 Task: Assign Aaihsa Nishni  as Assignee of Child Issue ChildIssue0045 of Issue Issue0023 in Backlog  in Scrum Project Project0005 in Jira
Action: Mouse moved to (449, 506)
Screenshot: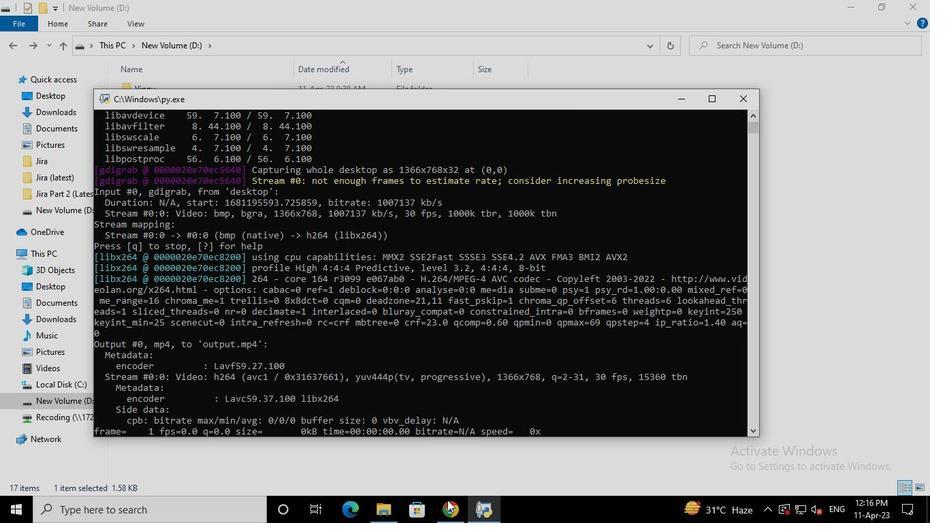 
Action: Mouse pressed left at (449, 506)
Screenshot: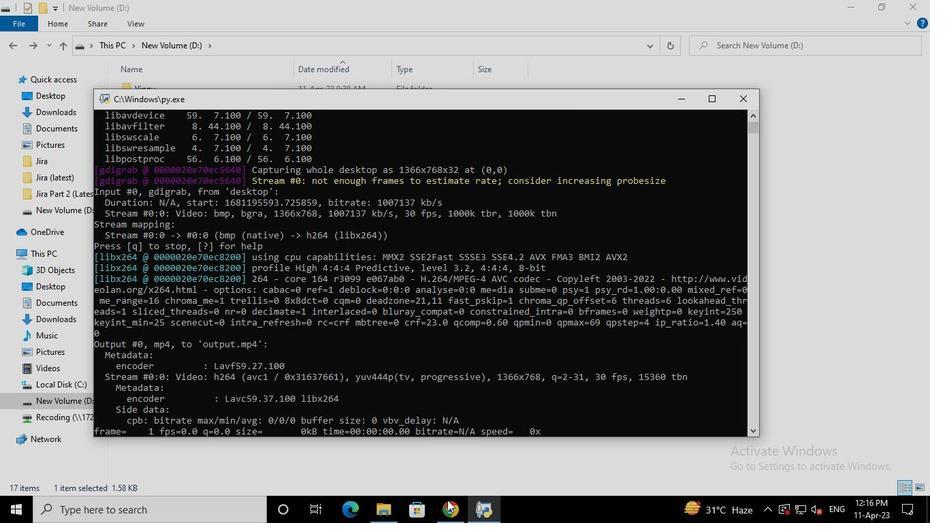 
Action: Mouse moved to (80, 206)
Screenshot: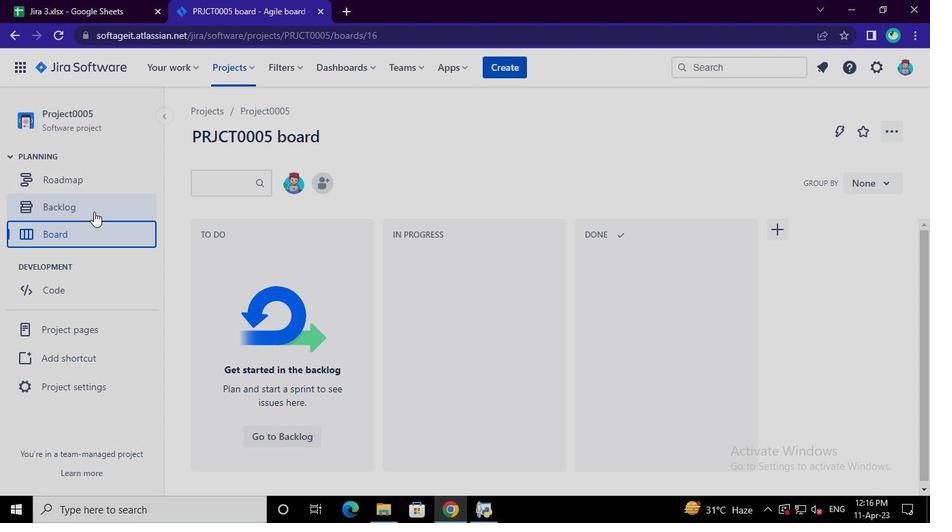 
Action: Mouse pressed left at (80, 206)
Screenshot: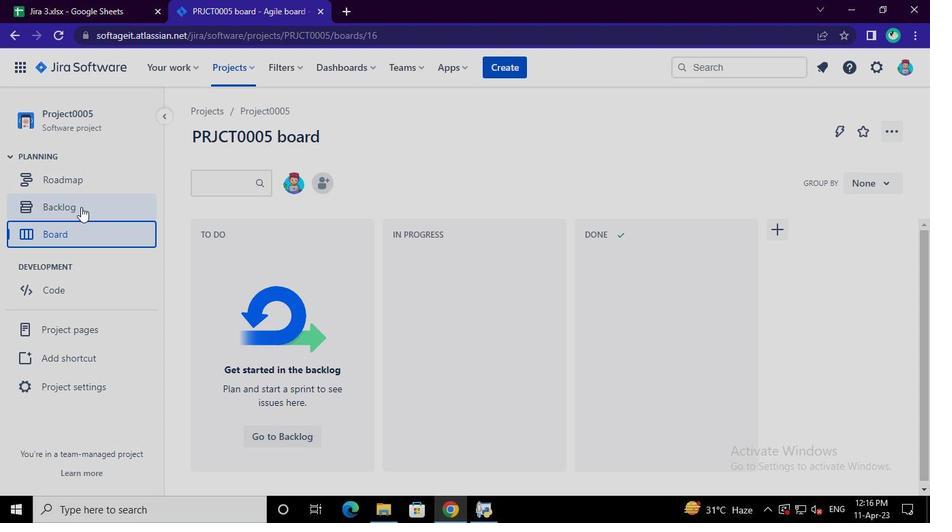 
Action: Mouse moved to (316, 354)
Screenshot: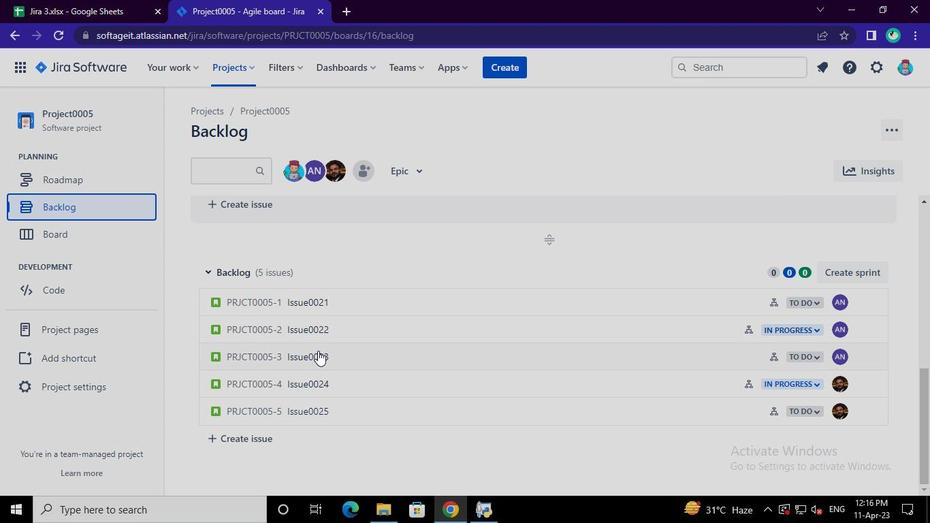 
Action: Mouse pressed left at (316, 354)
Screenshot: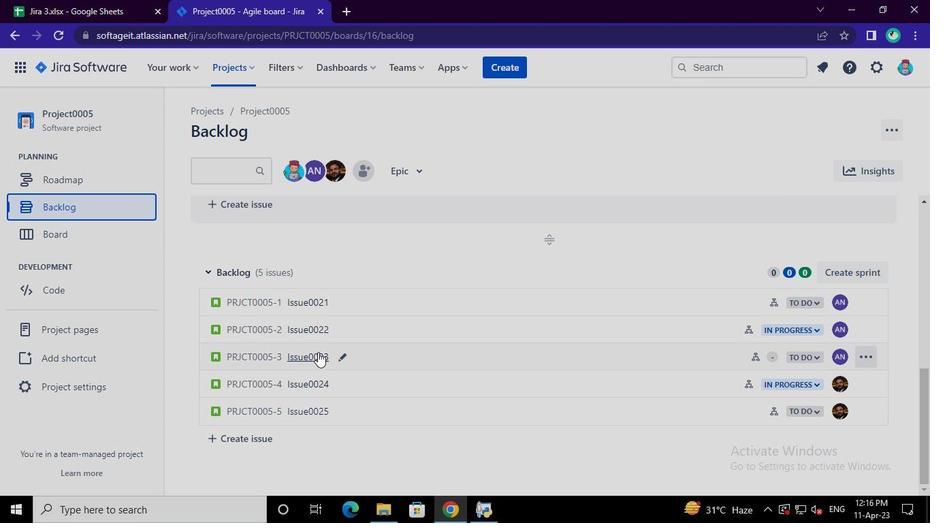 
Action: Mouse moved to (844, 304)
Screenshot: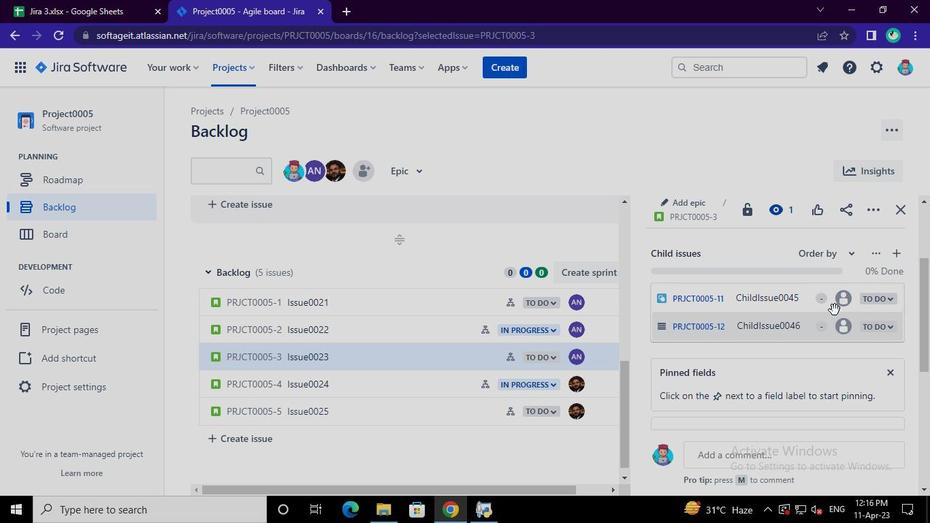 
Action: Mouse pressed left at (844, 304)
Screenshot: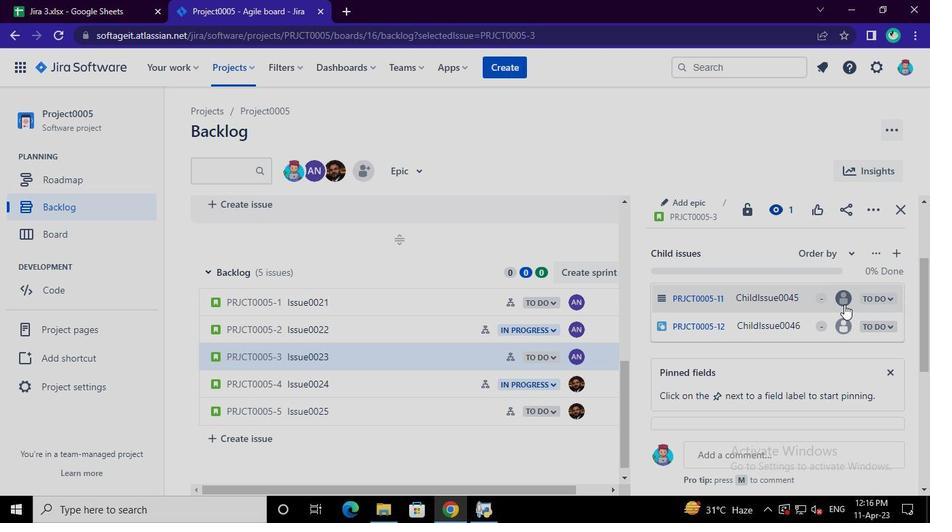
Action: Mouse moved to (758, 322)
Screenshot: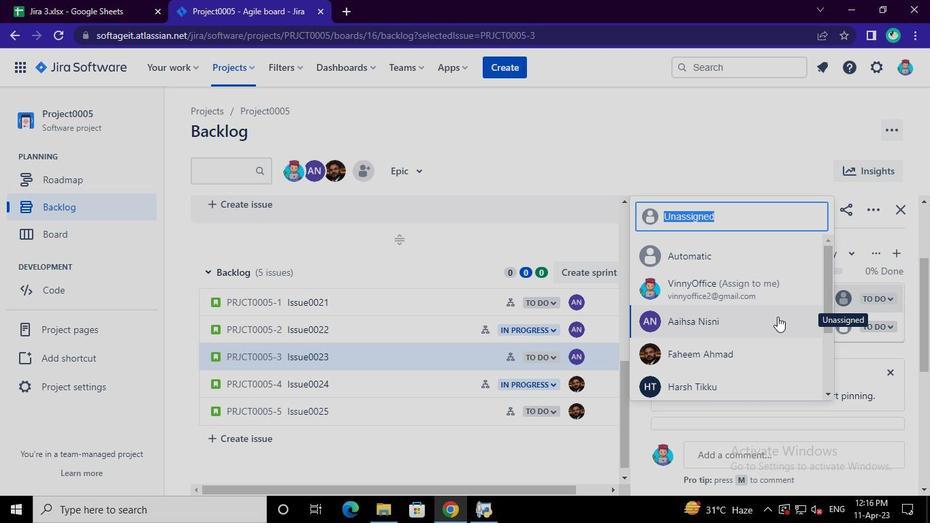 
Action: Mouse pressed left at (758, 322)
Screenshot: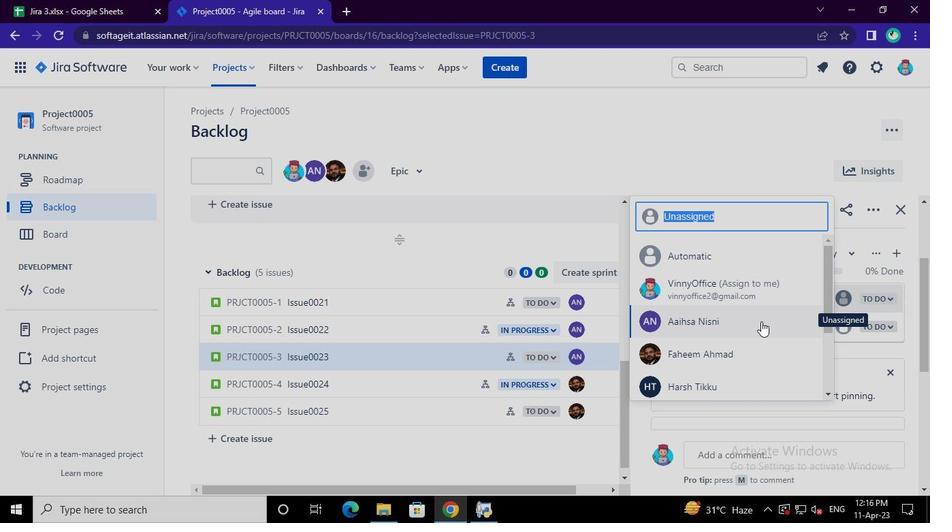 
Action: Mouse moved to (482, 512)
Screenshot: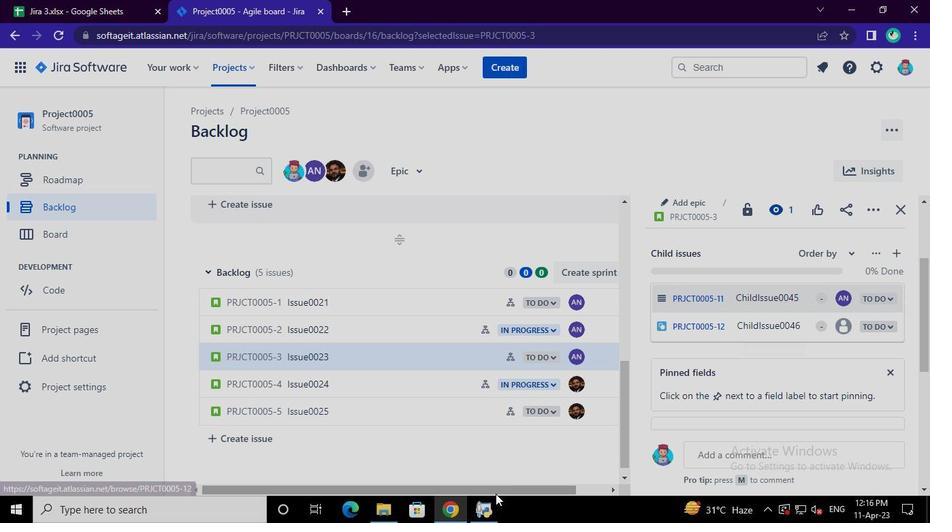 
Action: Mouse pressed left at (482, 512)
Screenshot: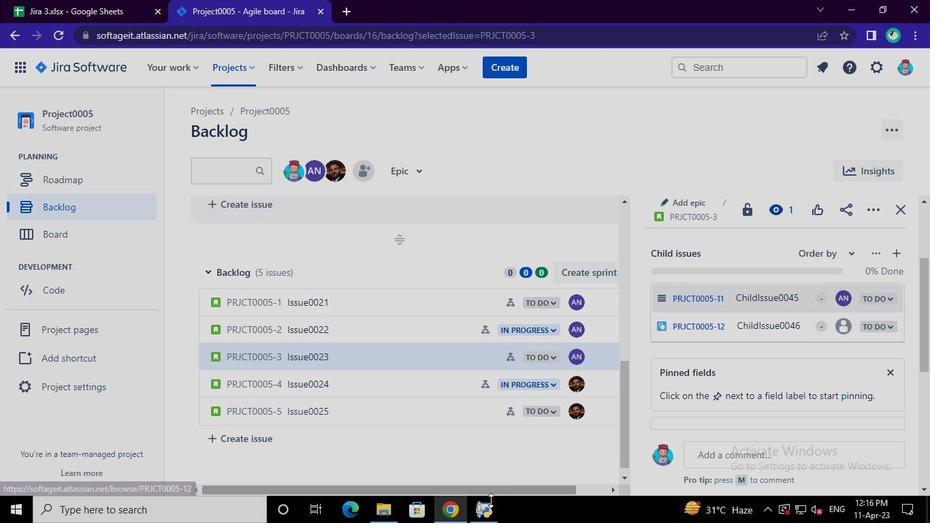 
Action: Mouse moved to (741, 102)
Screenshot: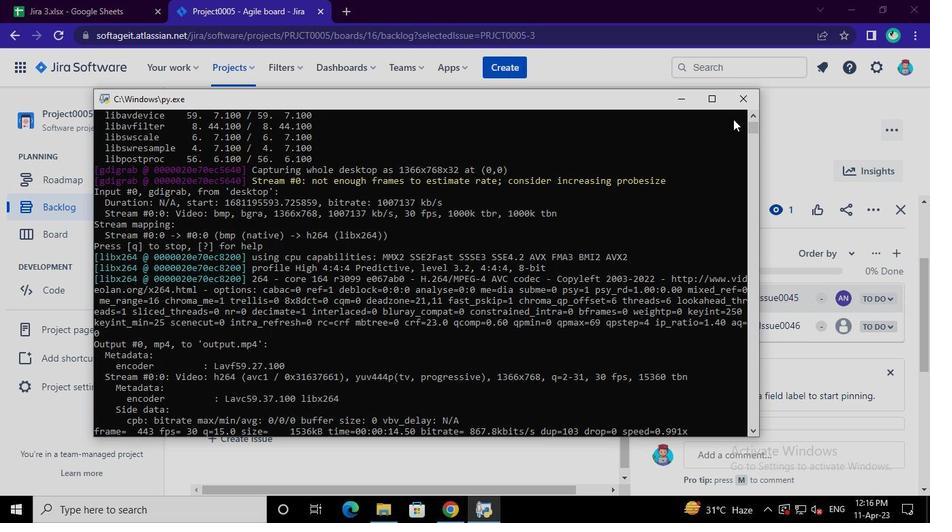 
Action: Mouse pressed left at (741, 102)
Screenshot: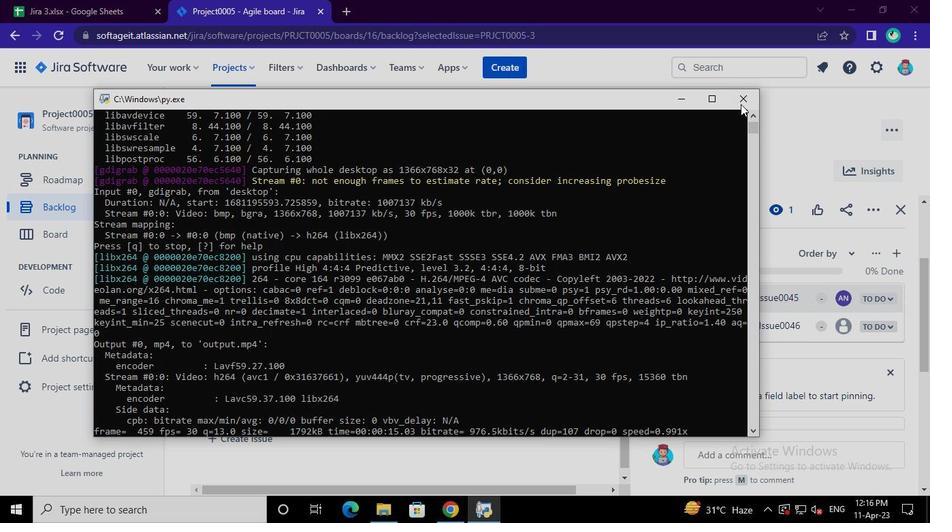
